 Task: Look for properties where free parking is allowed.
Action: Mouse moved to (693, 300)
Screenshot: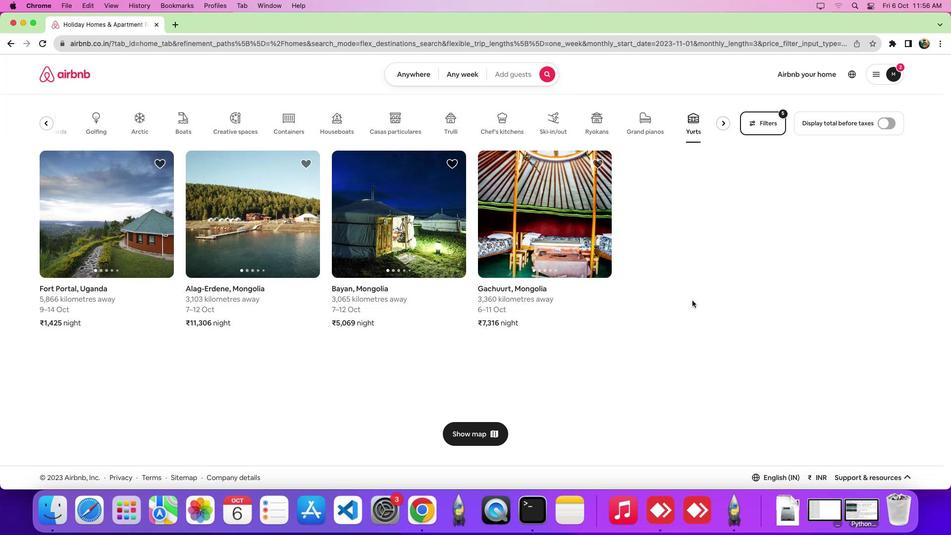 
Action: Mouse pressed left at (693, 300)
Screenshot: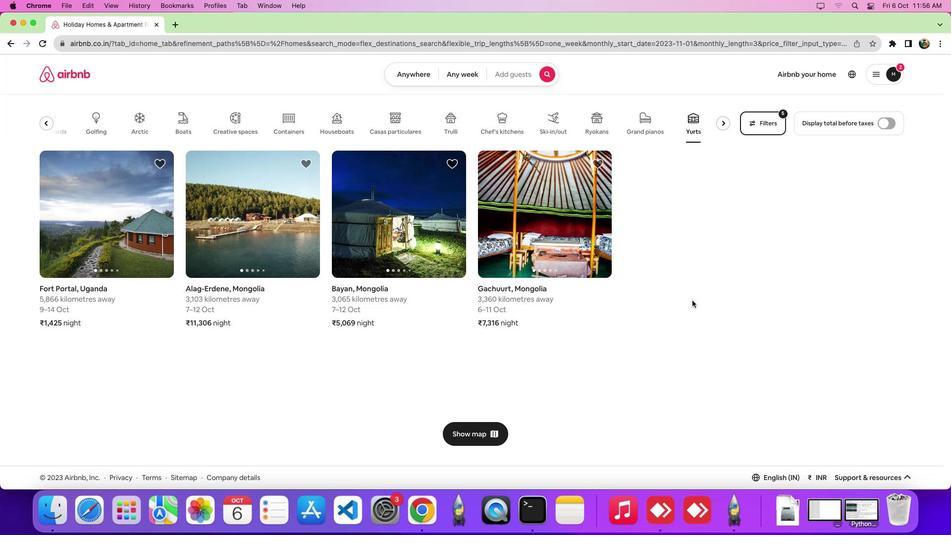 
Action: Mouse moved to (760, 123)
Screenshot: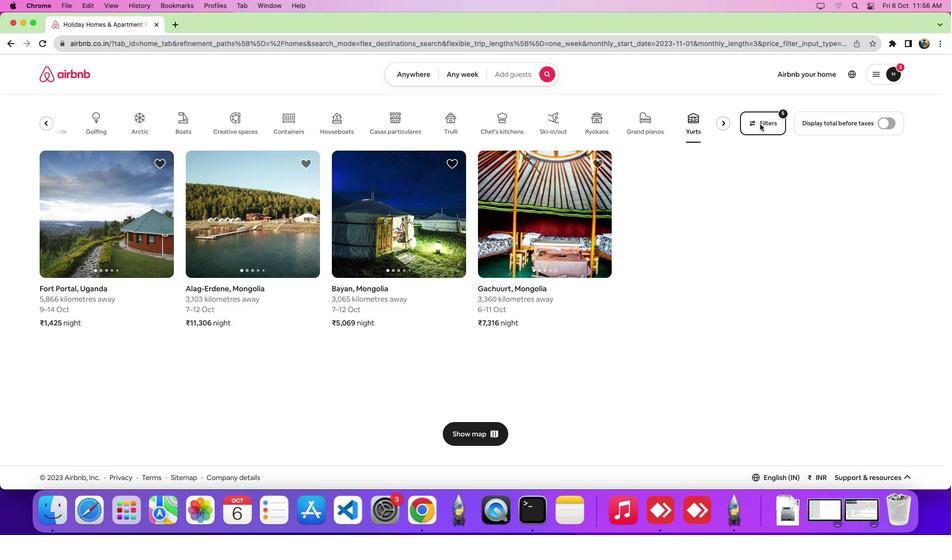 
Action: Mouse pressed left at (760, 123)
Screenshot: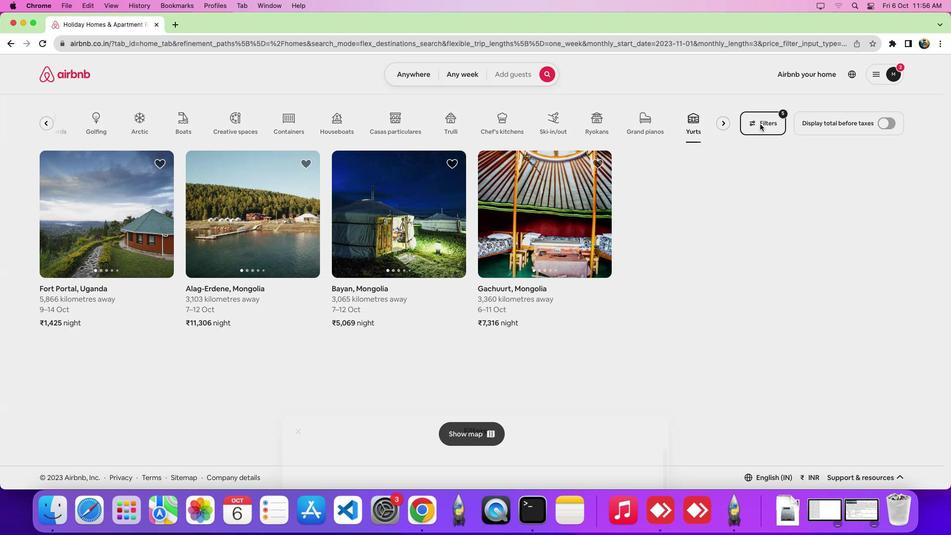 
Action: Mouse moved to (363, 172)
Screenshot: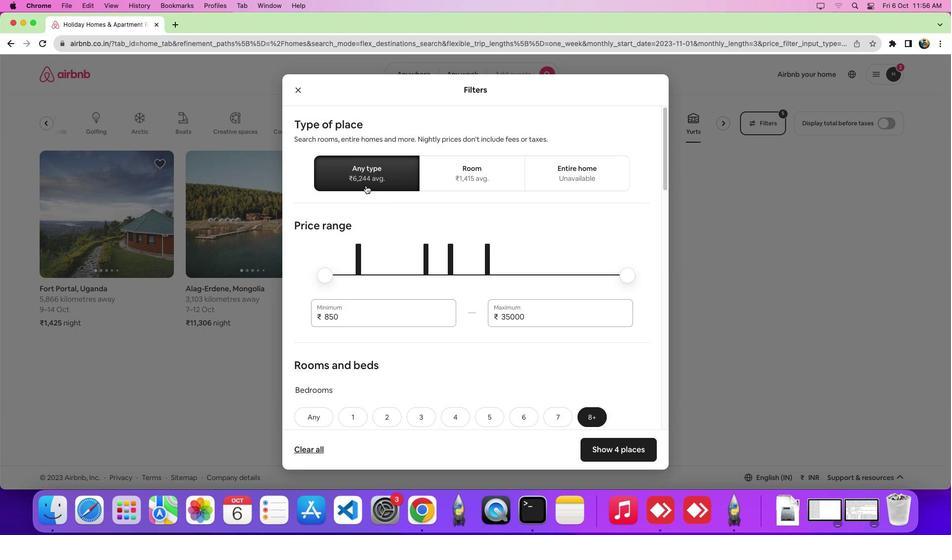 
Action: Mouse pressed left at (363, 172)
Screenshot: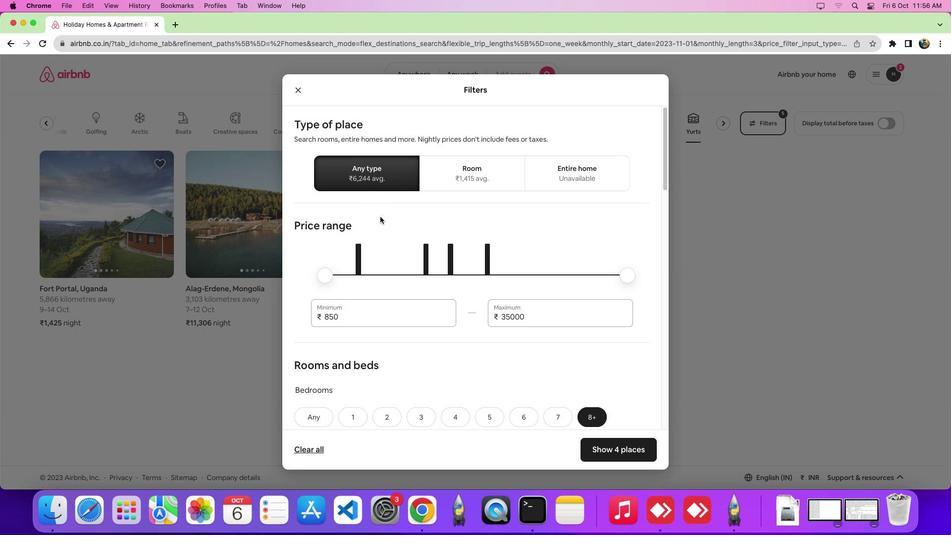 
Action: Mouse moved to (407, 257)
Screenshot: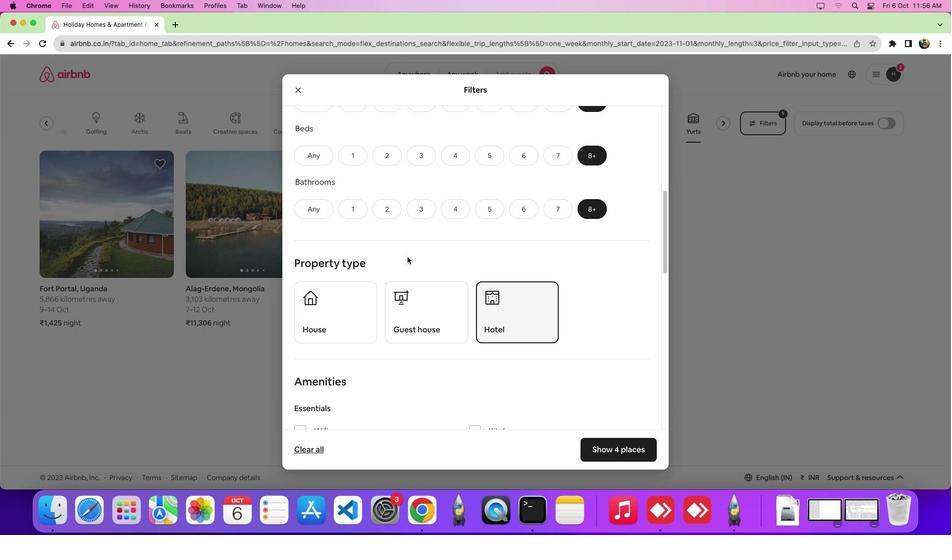 
Action: Mouse scrolled (407, 257) with delta (0, 0)
Screenshot: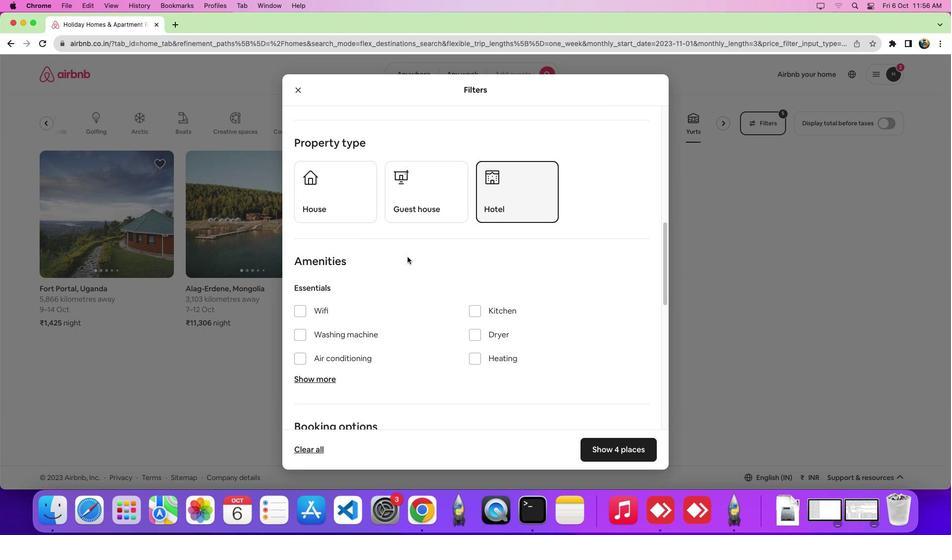 
Action: Mouse scrolled (407, 257) with delta (0, 0)
Screenshot: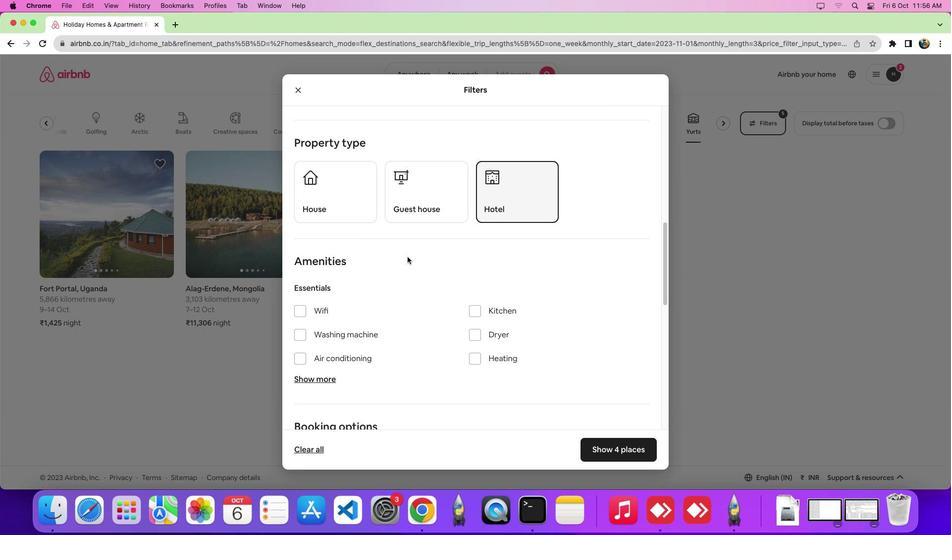 
Action: Mouse scrolled (407, 257) with delta (0, -3)
Screenshot: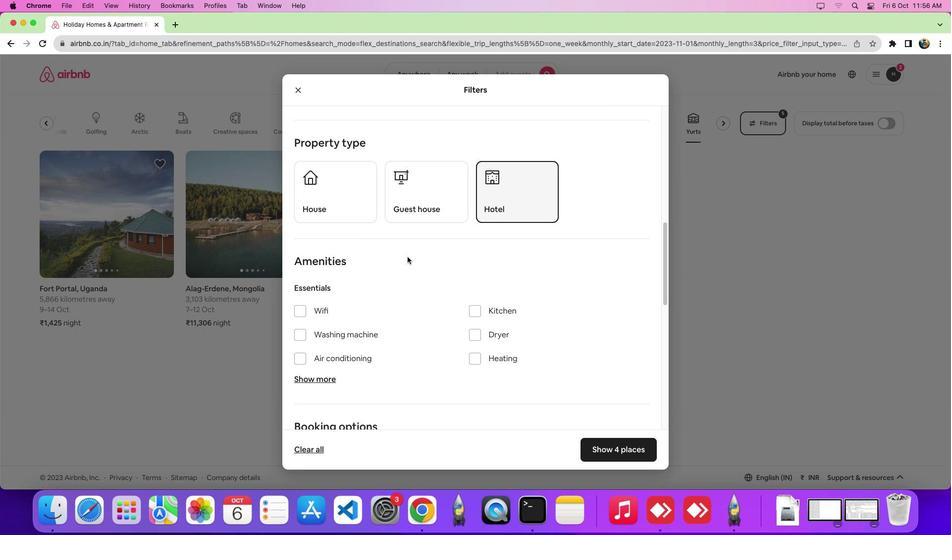 
Action: Mouse scrolled (407, 257) with delta (0, -5)
Screenshot: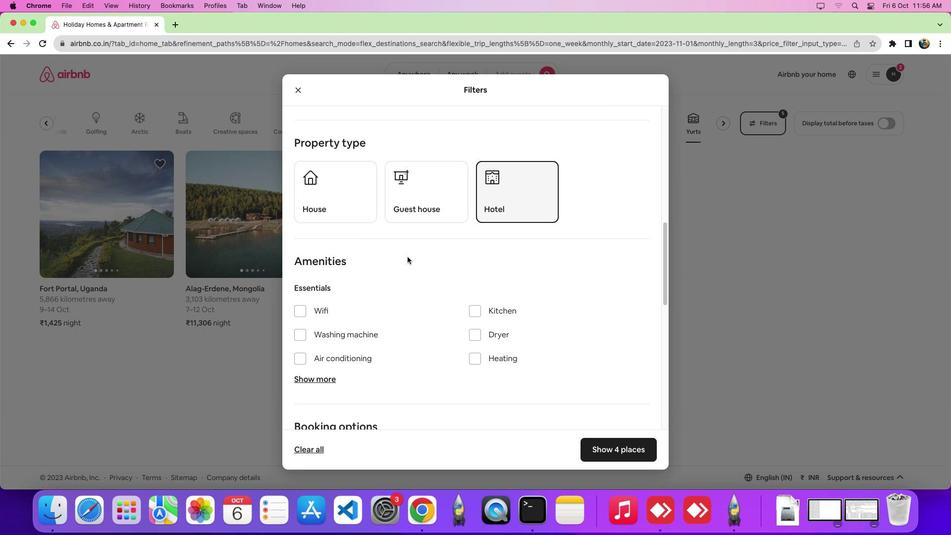 
Action: Mouse scrolled (407, 257) with delta (0, 0)
Screenshot: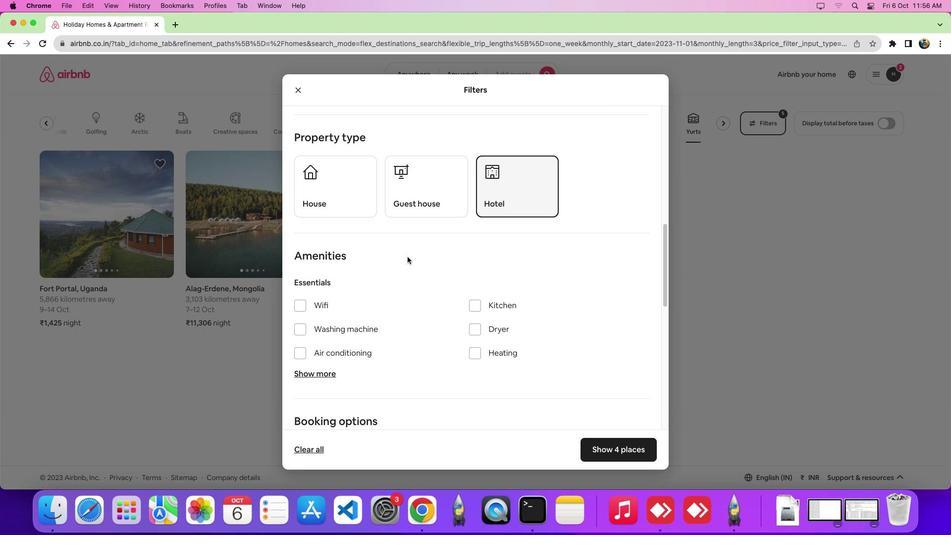 
Action: Mouse scrolled (407, 257) with delta (0, 0)
Screenshot: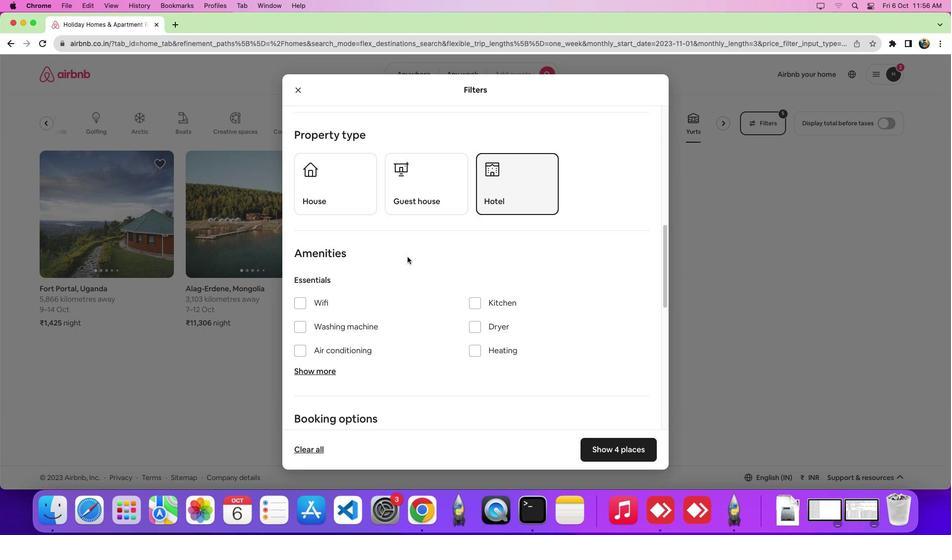 
Action: Mouse moved to (313, 373)
Screenshot: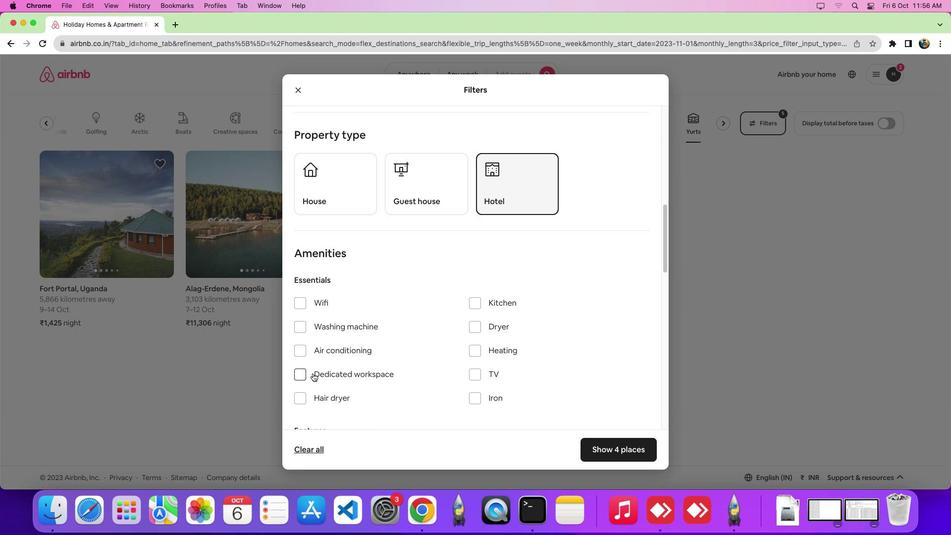 
Action: Mouse pressed left at (313, 373)
Screenshot: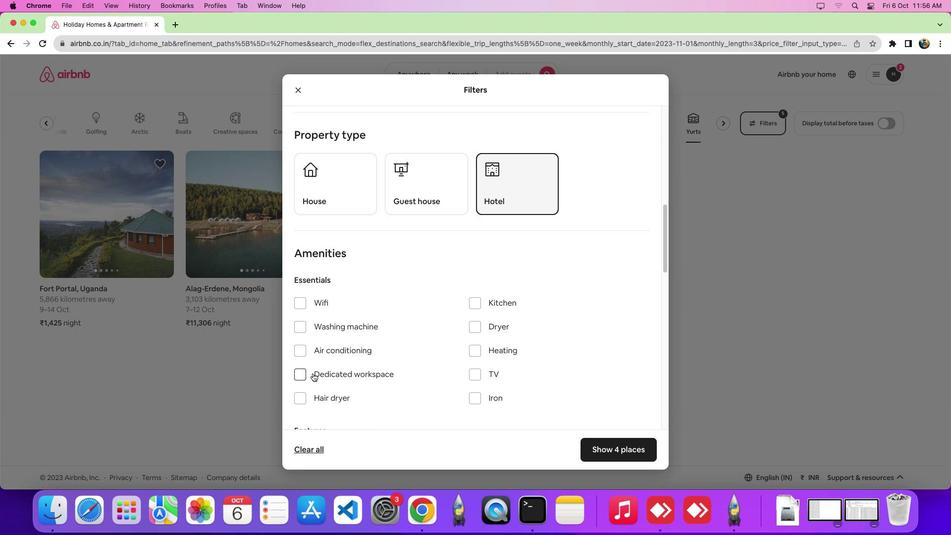 
Action: Mouse moved to (404, 370)
Screenshot: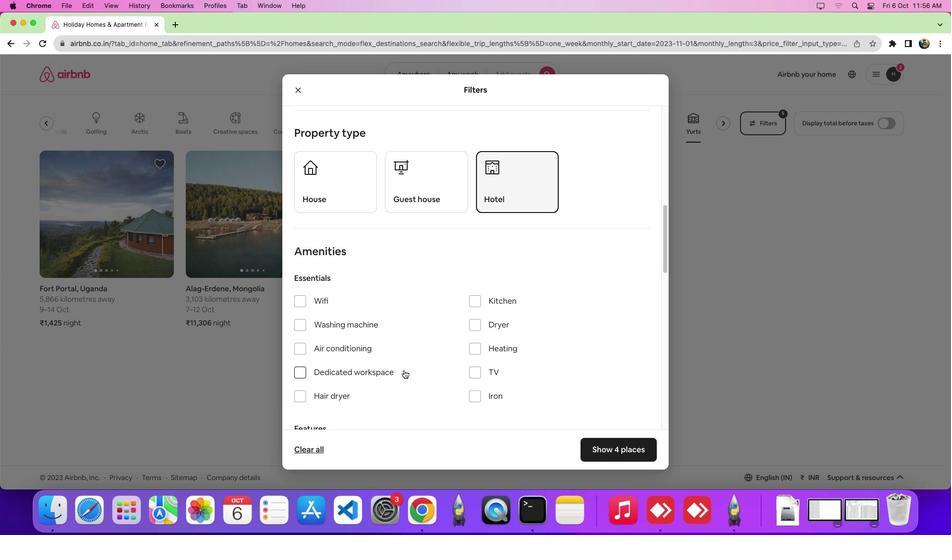 
Action: Mouse scrolled (404, 370) with delta (0, 0)
Screenshot: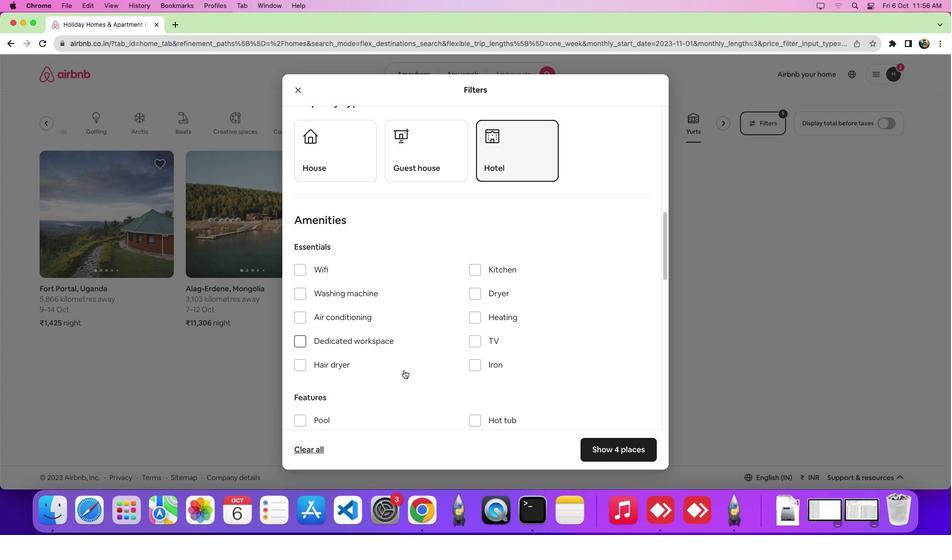 
Action: Mouse scrolled (404, 370) with delta (0, 0)
Screenshot: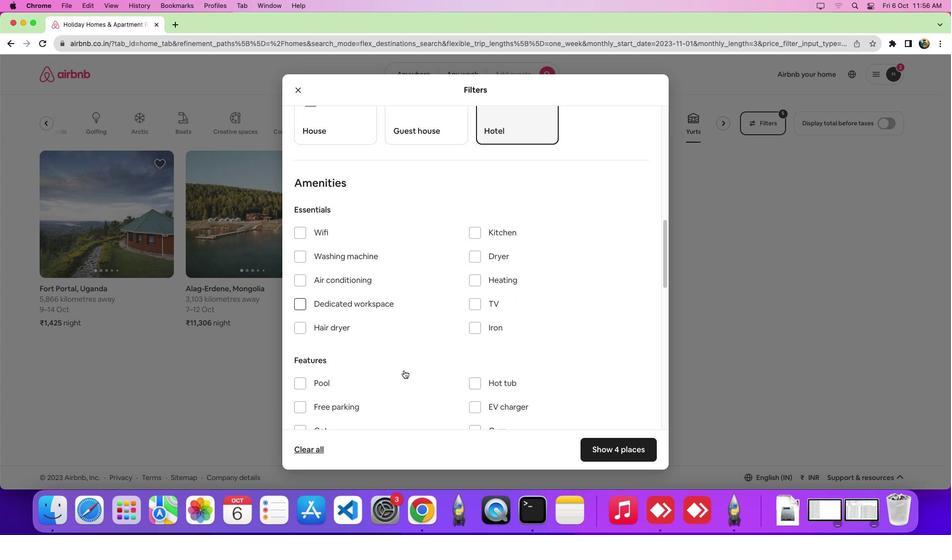 
Action: Mouse scrolled (404, 370) with delta (0, 0)
Screenshot: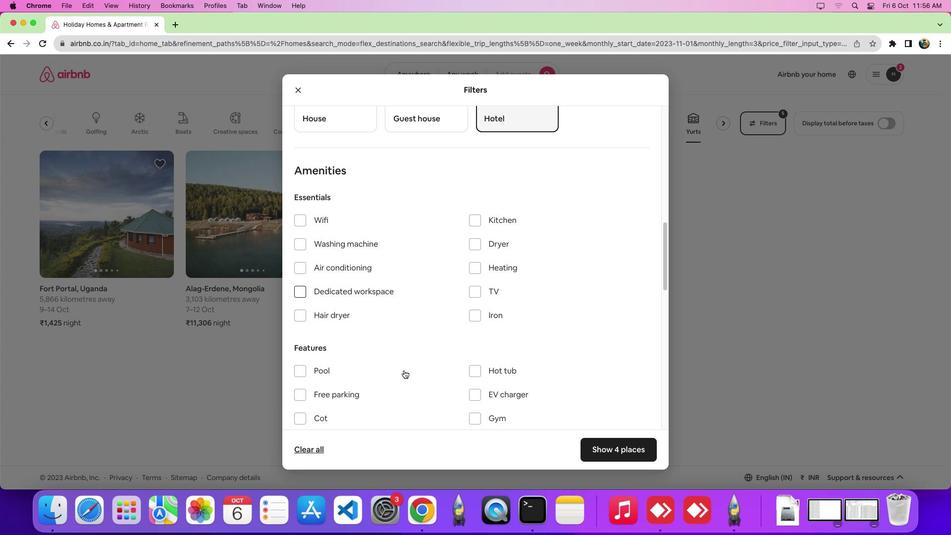 
Action: Mouse scrolled (404, 370) with delta (0, 0)
Screenshot: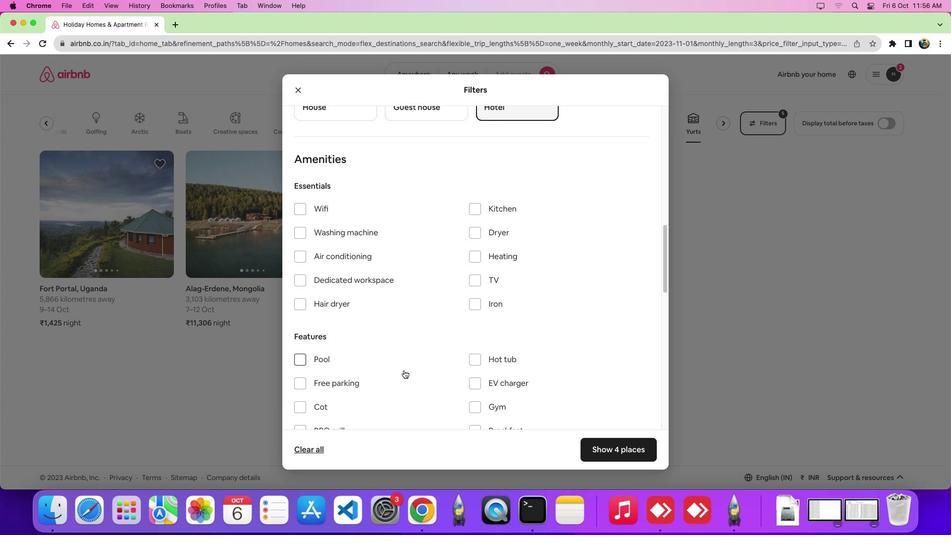 
Action: Mouse scrolled (404, 370) with delta (0, 0)
Screenshot: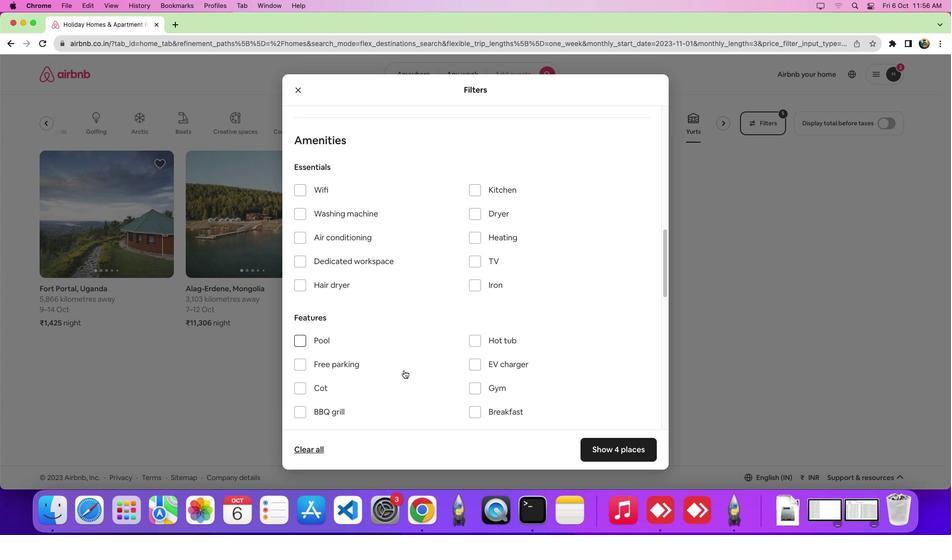 
Action: Mouse scrolled (404, 370) with delta (0, 0)
Screenshot: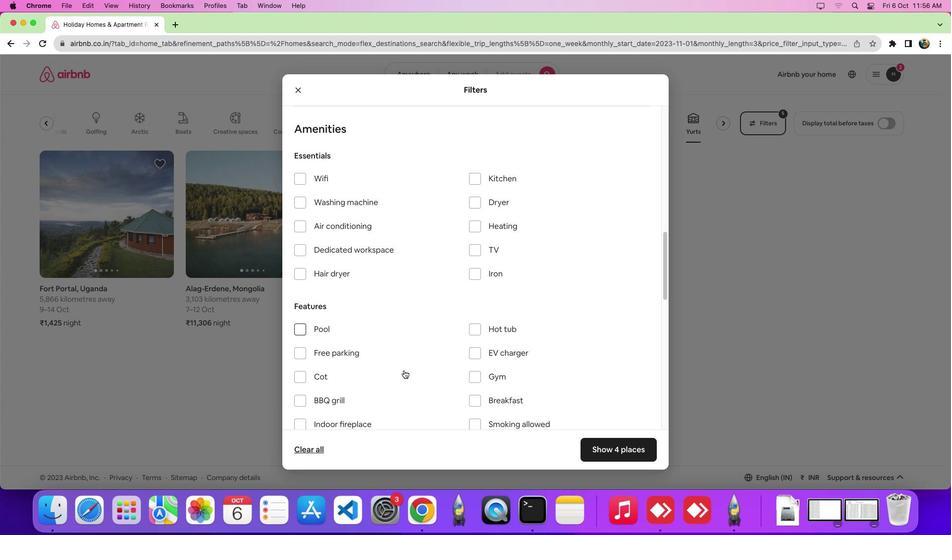 
Action: Mouse moved to (305, 355)
Screenshot: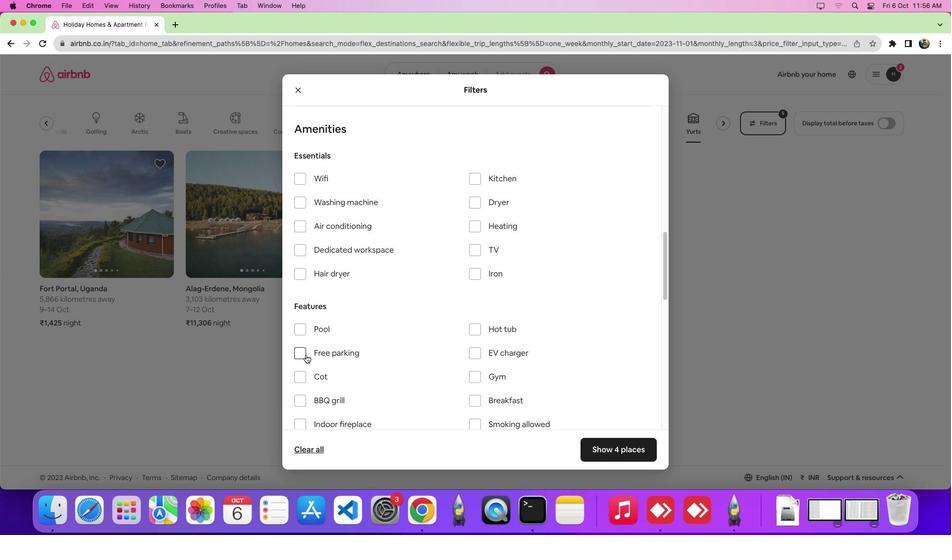 
Action: Mouse pressed left at (305, 355)
Screenshot: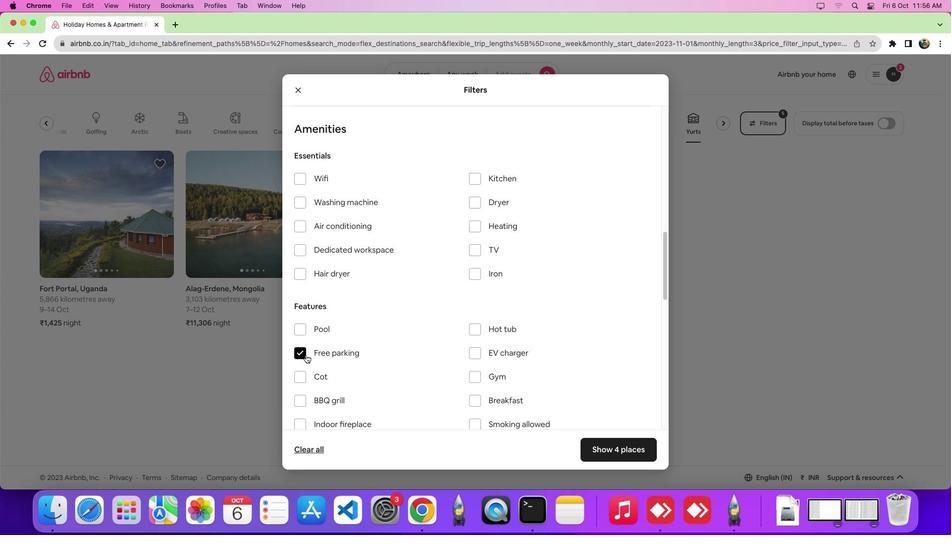 
Action: Mouse moved to (618, 452)
Screenshot: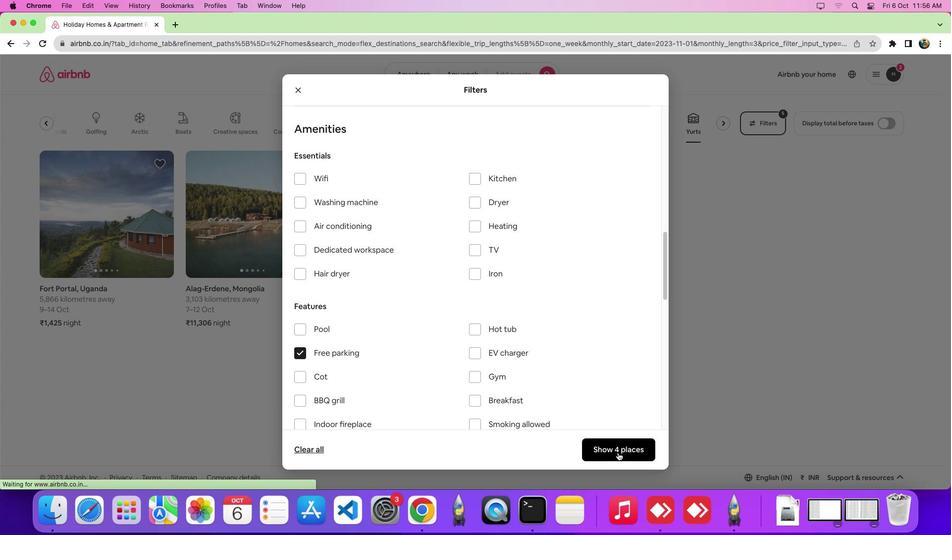 
Action: Mouse pressed left at (618, 452)
Screenshot: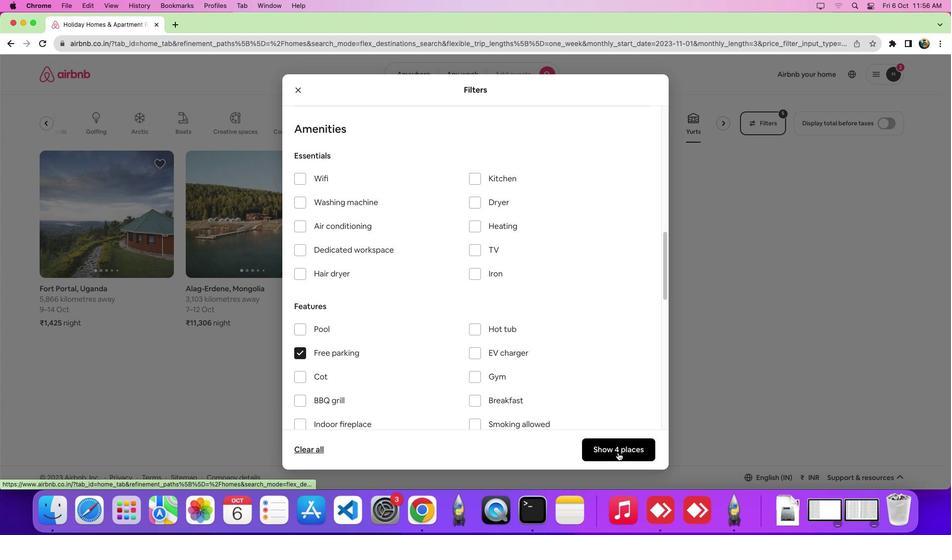 
Action: Mouse moved to (624, 416)
Screenshot: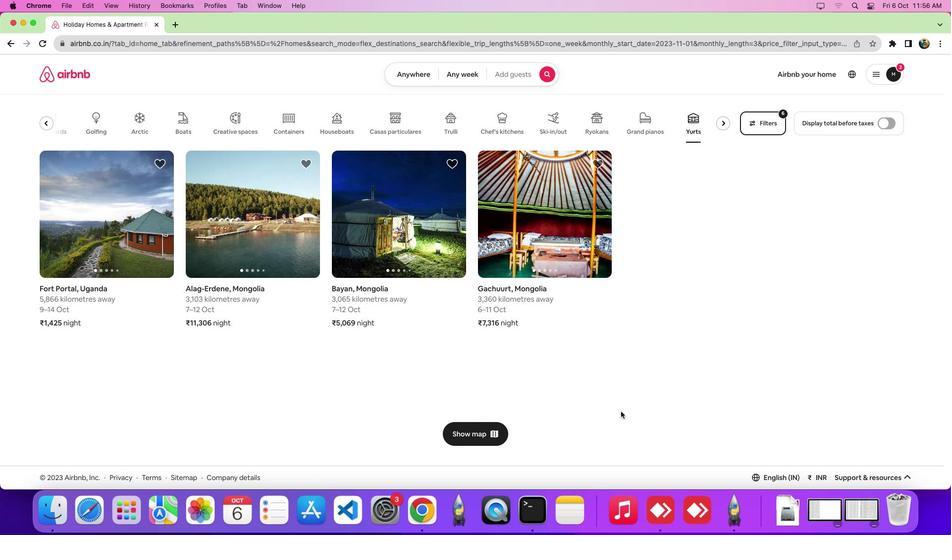 
